 Task: Reply All to email with the signature Dorian Garcia with the subject 'Request for time off' from softage.1@softage.net with the message 'Could you provide me with a list of the project's critical success factors?'
Action: Mouse moved to (976, 166)
Screenshot: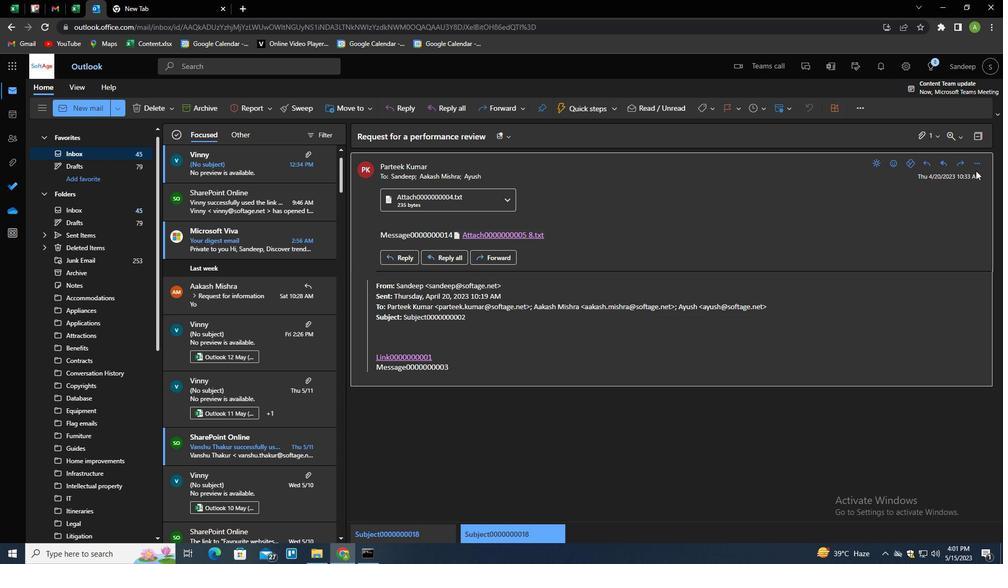 
Action: Mouse pressed left at (976, 166)
Screenshot: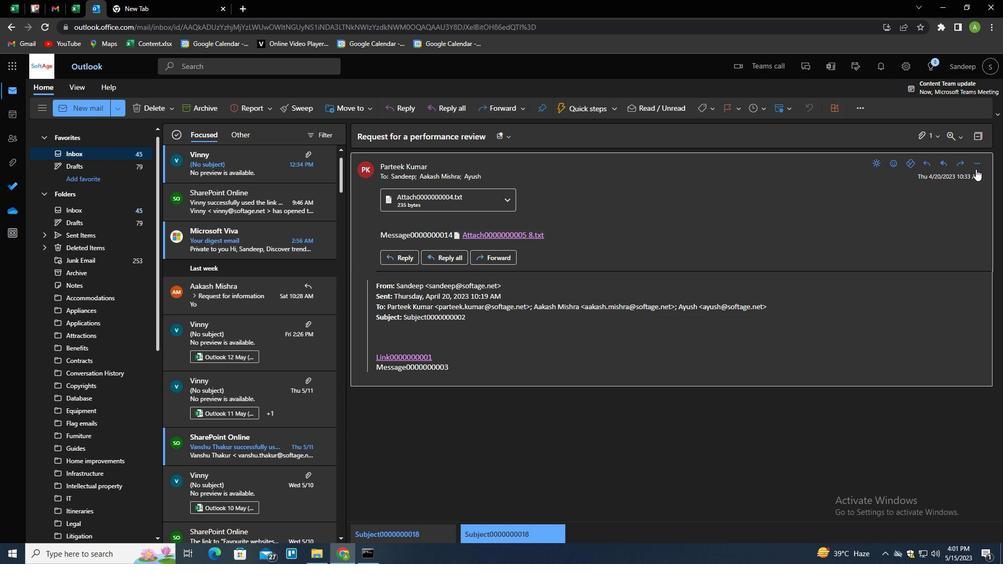 
Action: Mouse moved to (921, 195)
Screenshot: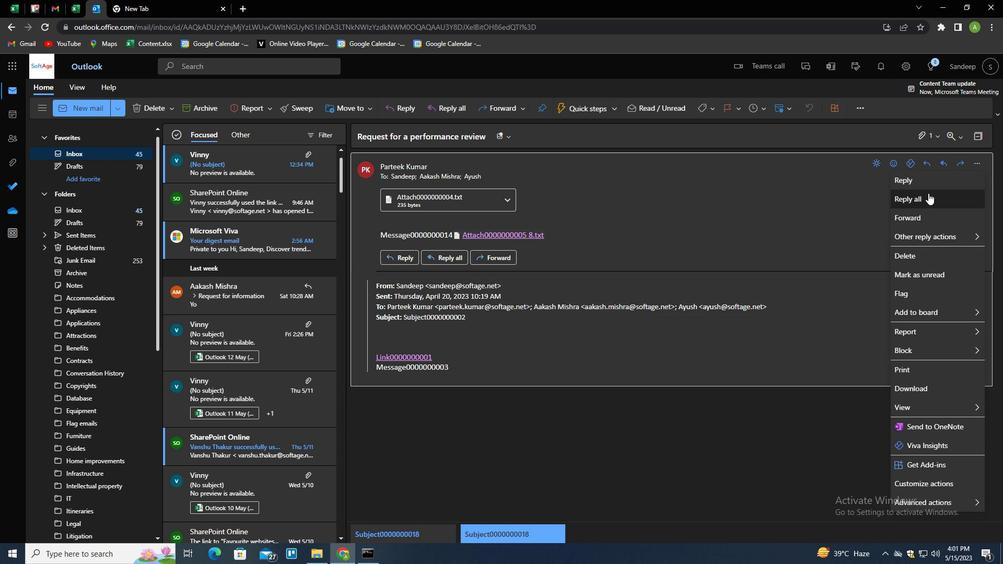 
Action: Mouse pressed left at (921, 195)
Screenshot: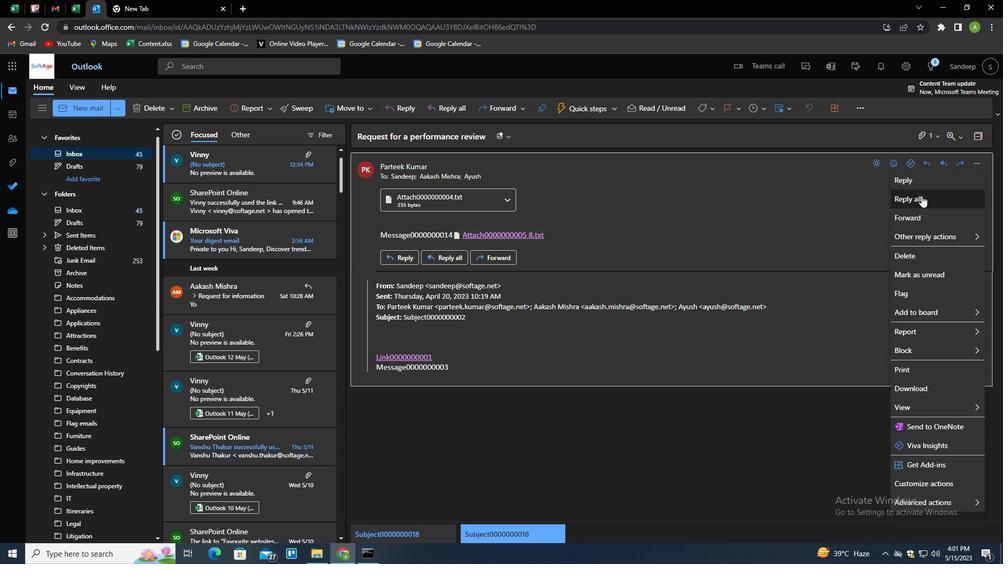 
Action: Mouse moved to (368, 297)
Screenshot: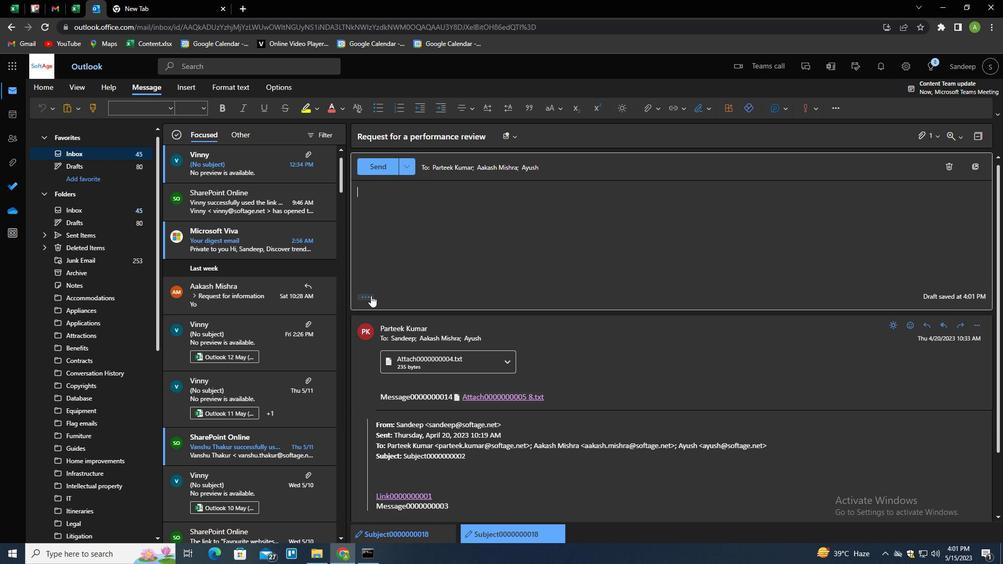 
Action: Mouse pressed left at (368, 297)
Screenshot: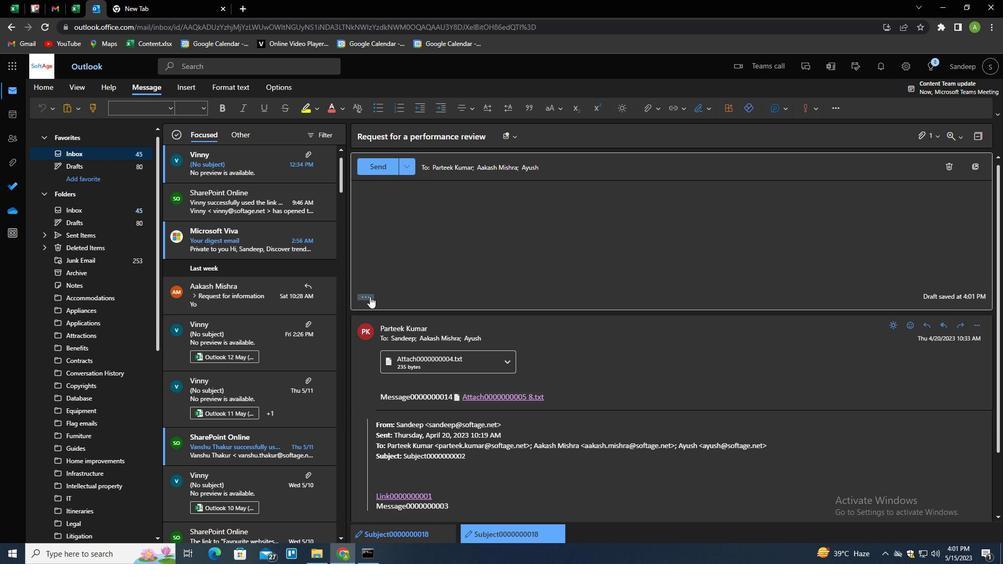 
Action: Mouse moved to (700, 114)
Screenshot: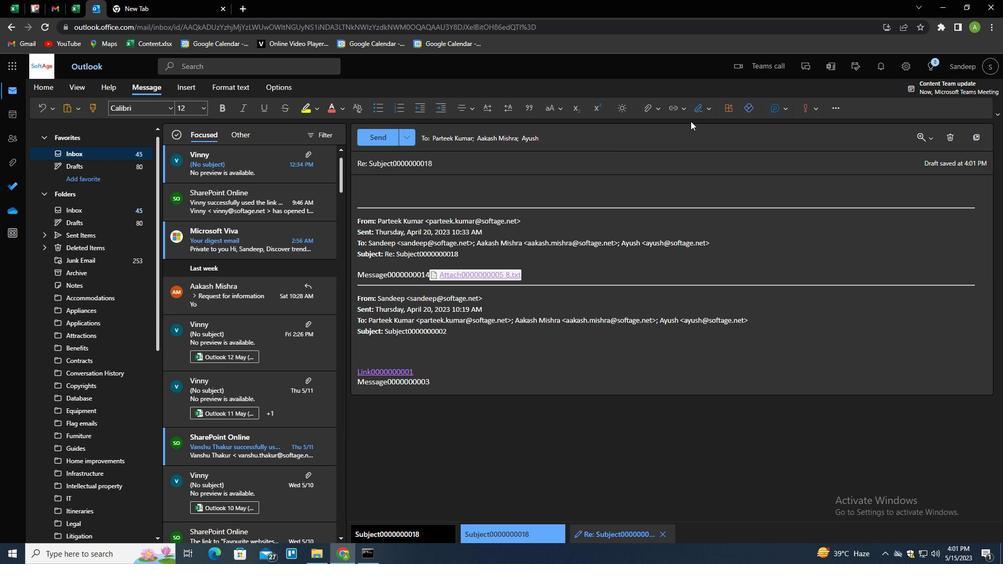 
Action: Mouse pressed left at (700, 114)
Screenshot: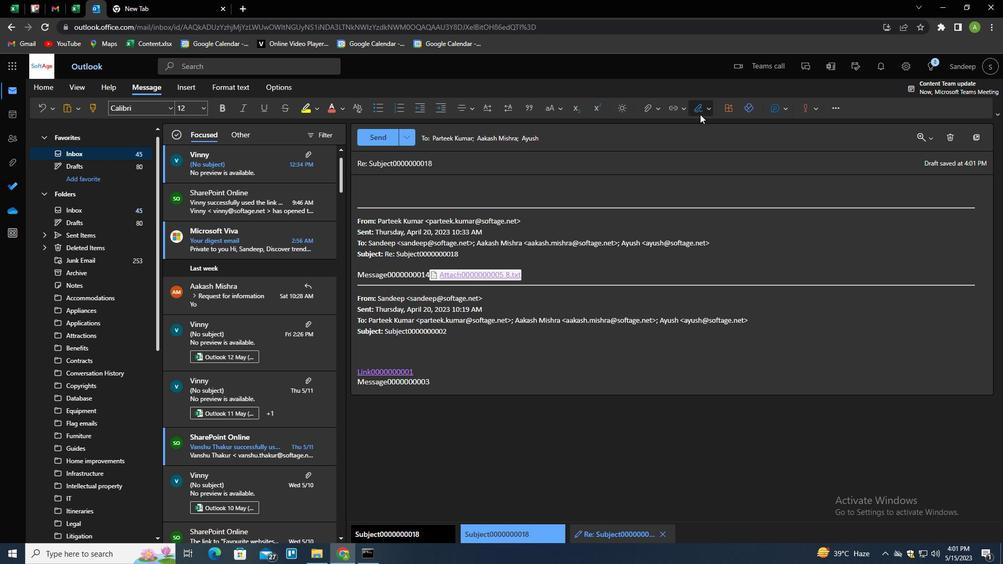
Action: Mouse moved to (684, 149)
Screenshot: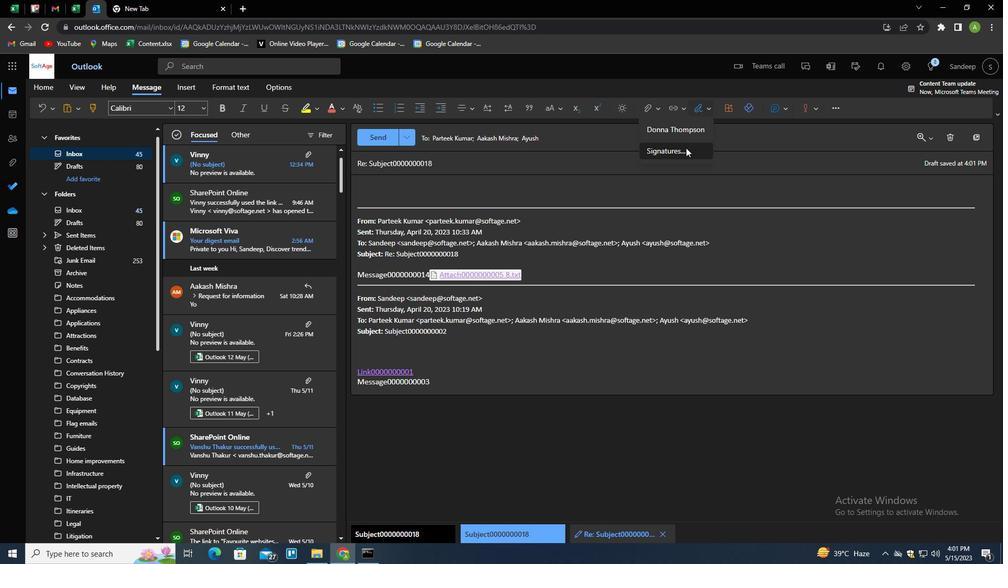 
Action: Mouse pressed left at (684, 149)
Screenshot: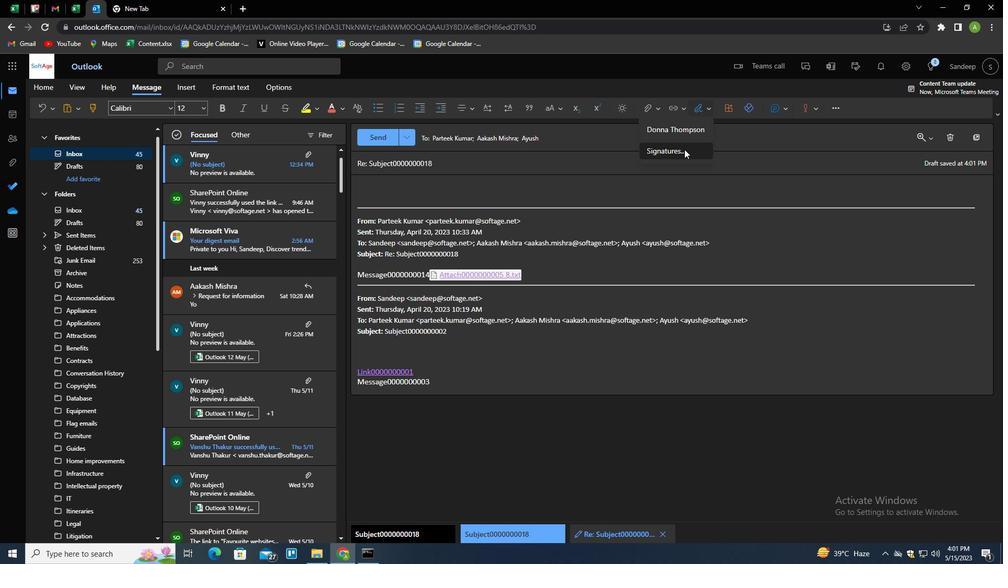
Action: Mouse moved to (703, 188)
Screenshot: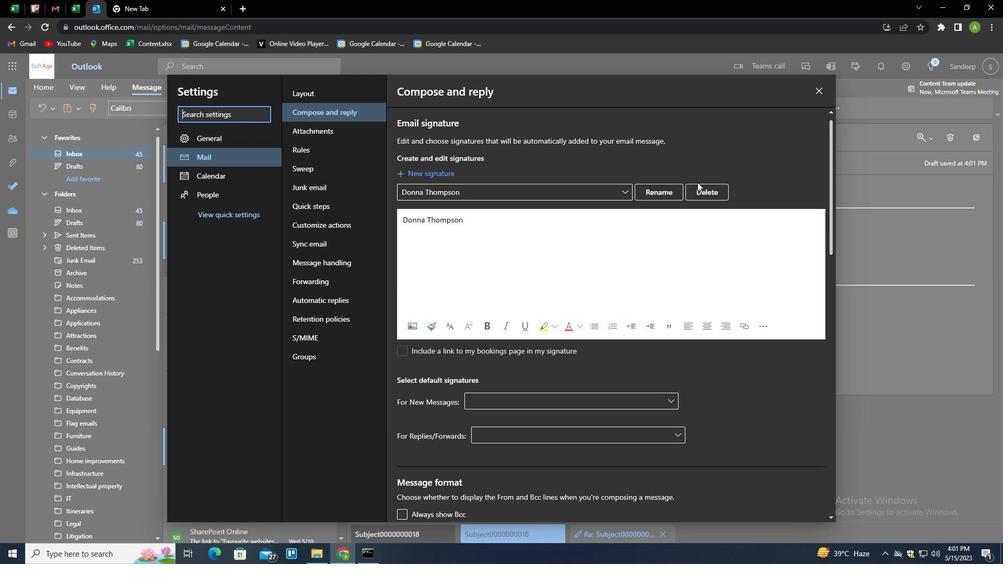
Action: Mouse pressed left at (703, 188)
Screenshot: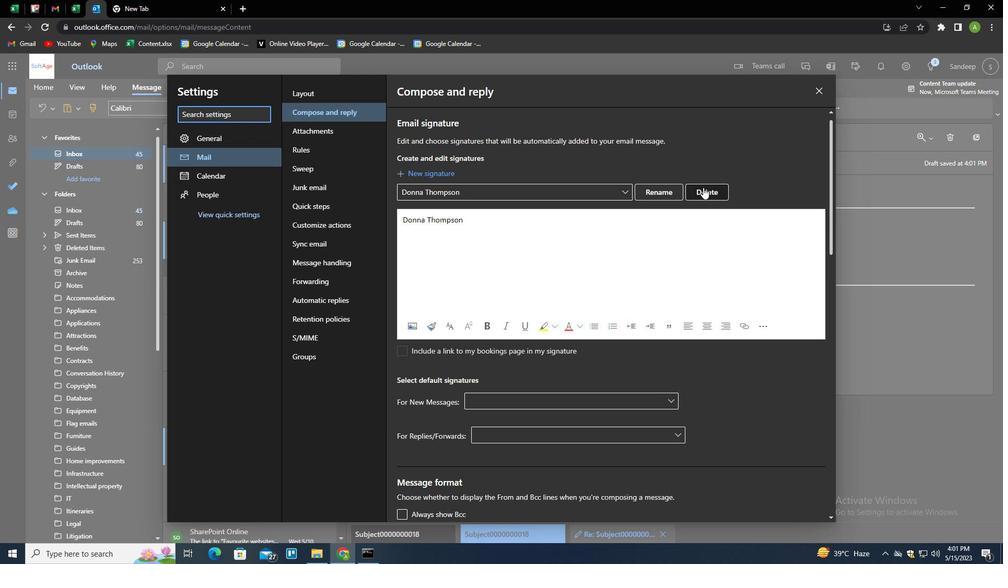
Action: Mouse moved to (695, 190)
Screenshot: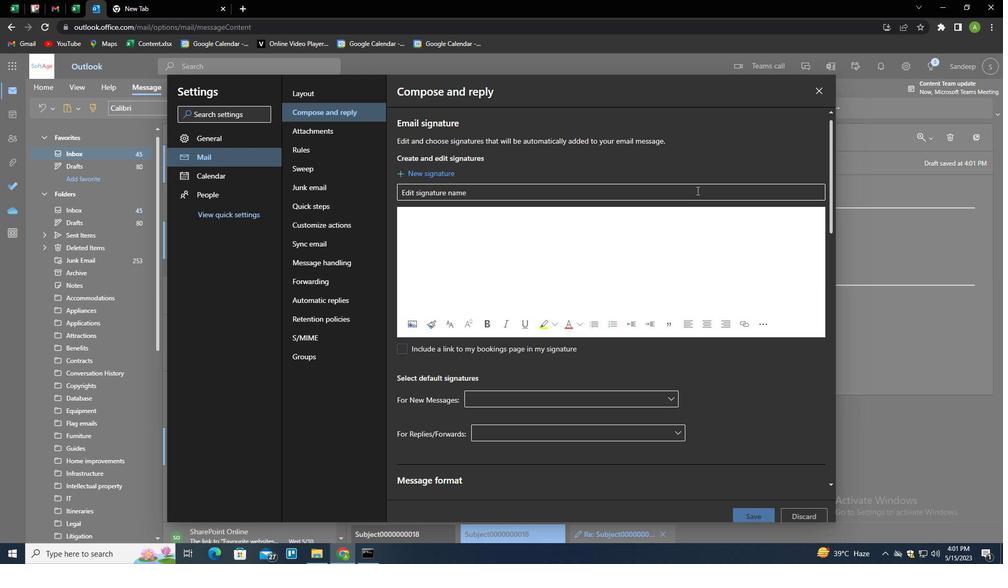 
Action: Mouse pressed left at (695, 190)
Screenshot: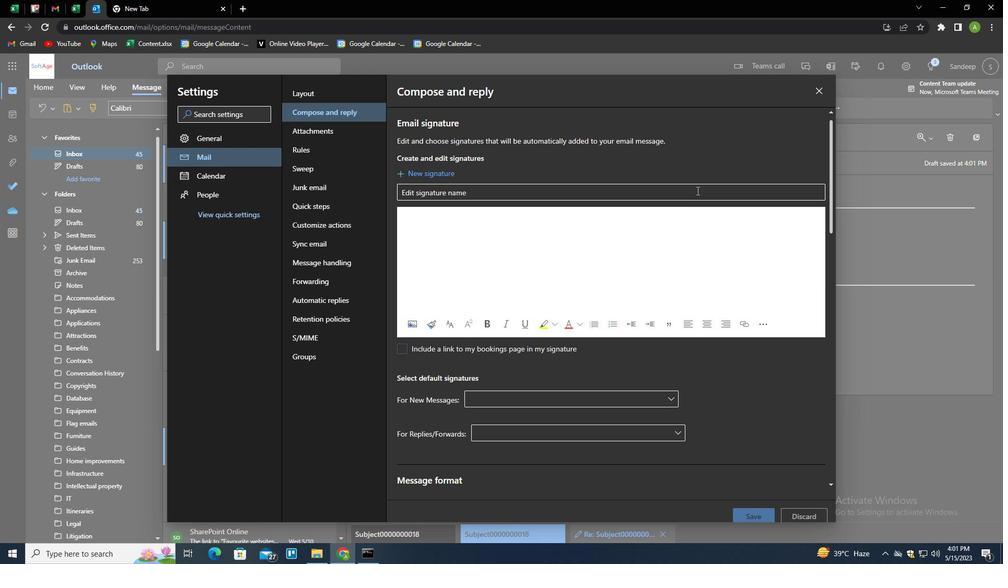 
Action: Mouse moved to (695, 190)
Screenshot: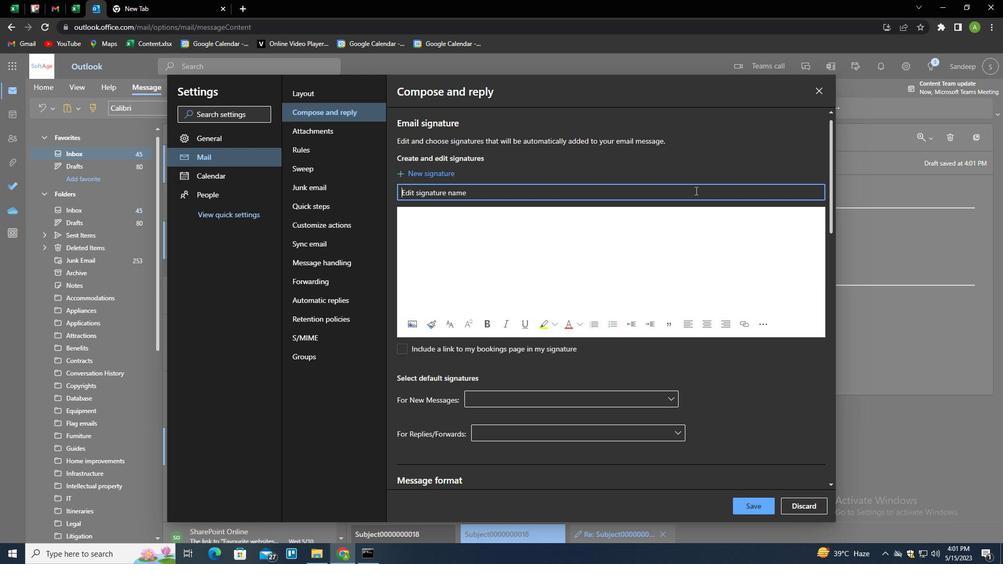 
Action: Key pressed <Key.shift><Key.shift>DORIAN<Key.space><Key.shift>GARCIA<Key.tab><Key.shift>DORIAN<Key.space><Key.shift>GARCIA
Screenshot: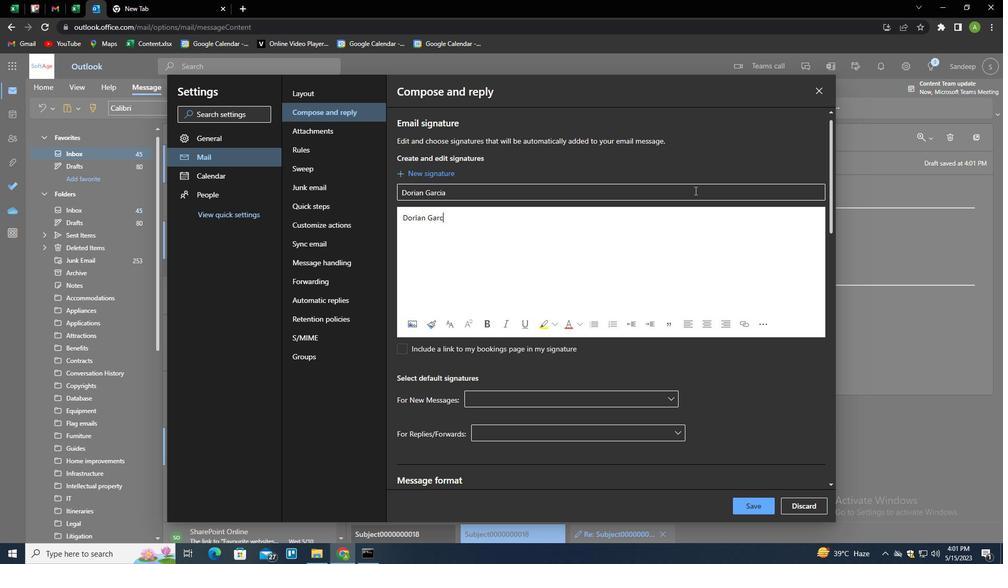 
Action: Mouse moved to (763, 503)
Screenshot: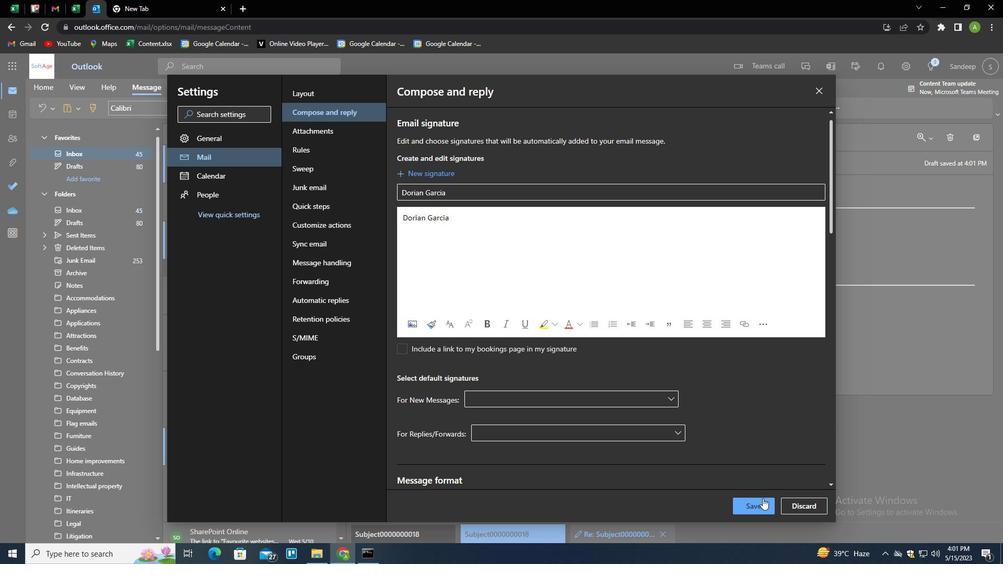 
Action: Mouse pressed left at (763, 503)
Screenshot: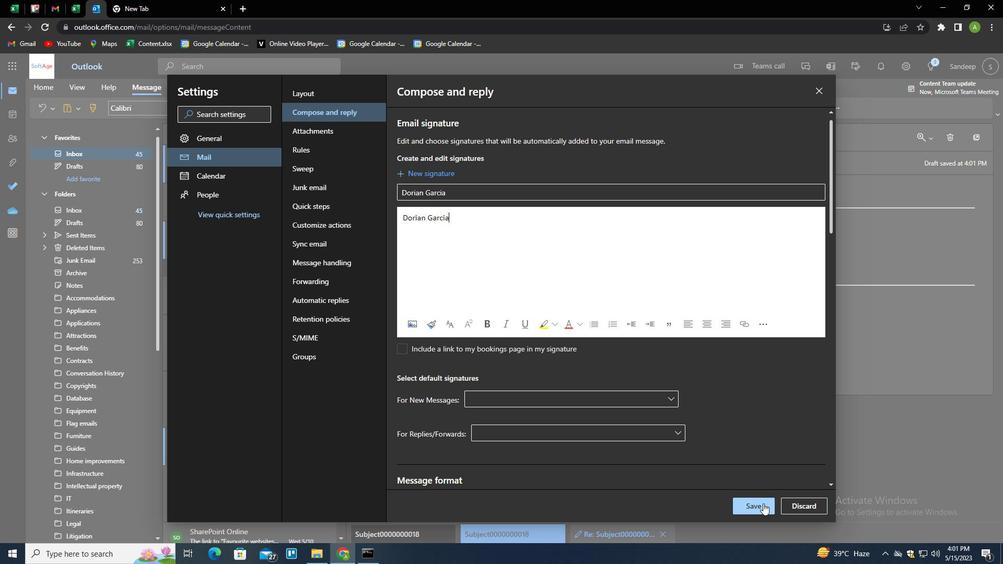 
Action: Mouse moved to (874, 246)
Screenshot: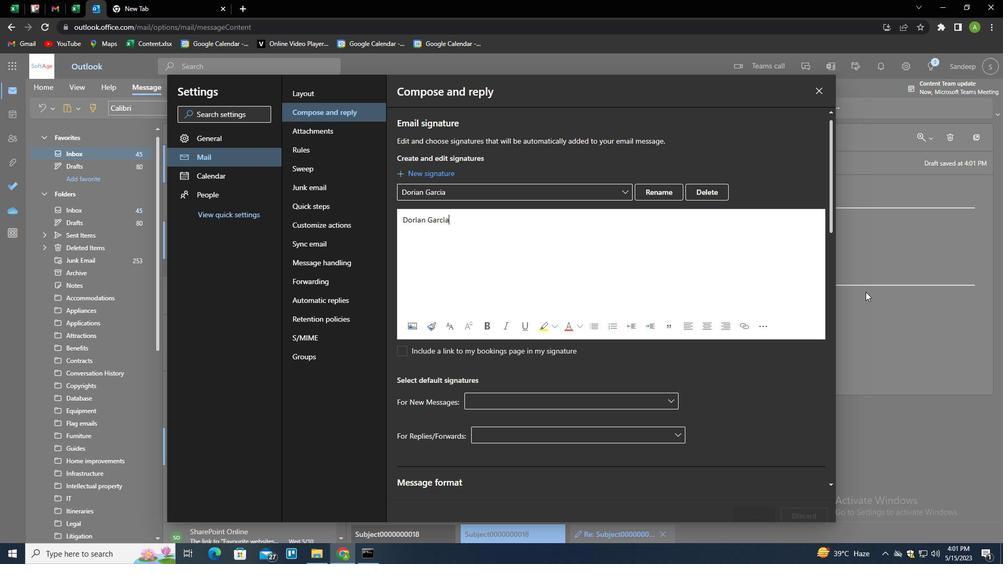
Action: Mouse pressed left at (874, 246)
Screenshot: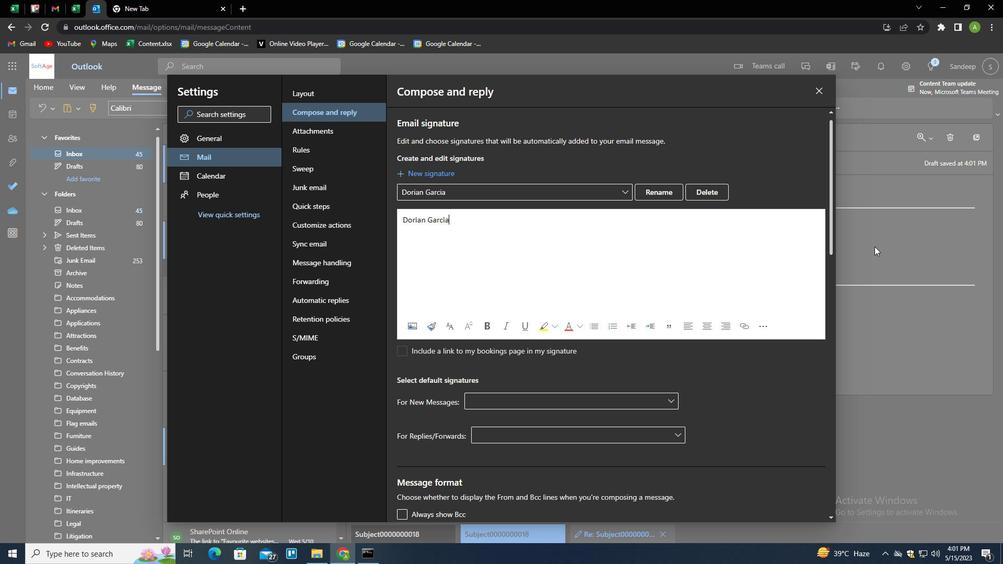 
Action: Mouse moved to (709, 110)
Screenshot: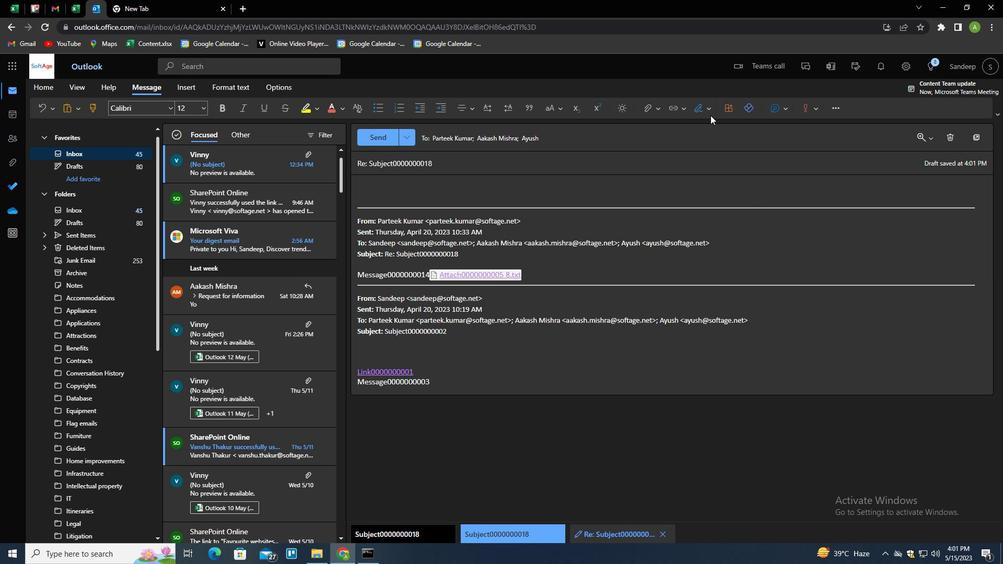 
Action: Mouse pressed left at (709, 110)
Screenshot: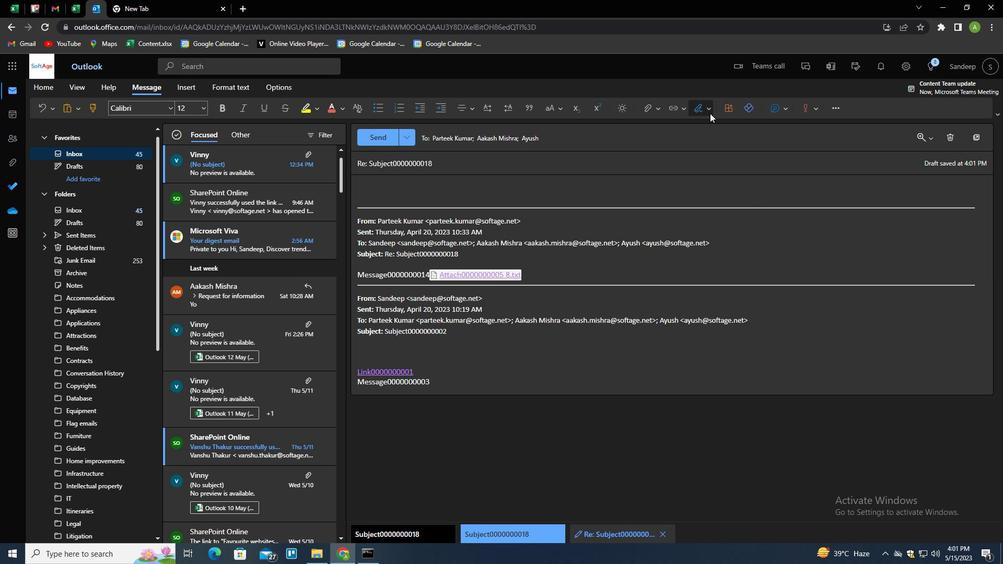 
Action: Mouse moved to (695, 128)
Screenshot: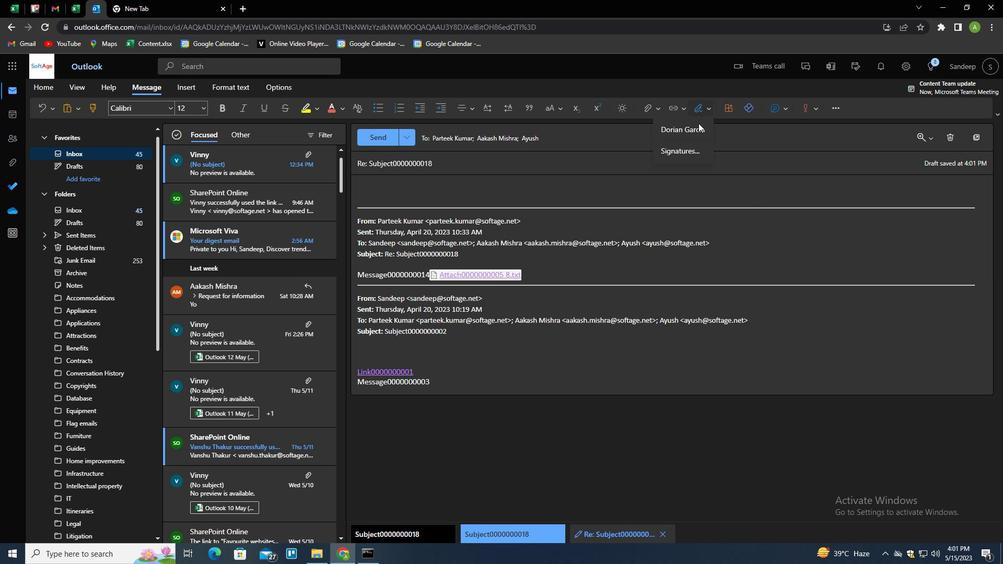 
Action: Mouse pressed left at (695, 128)
Screenshot: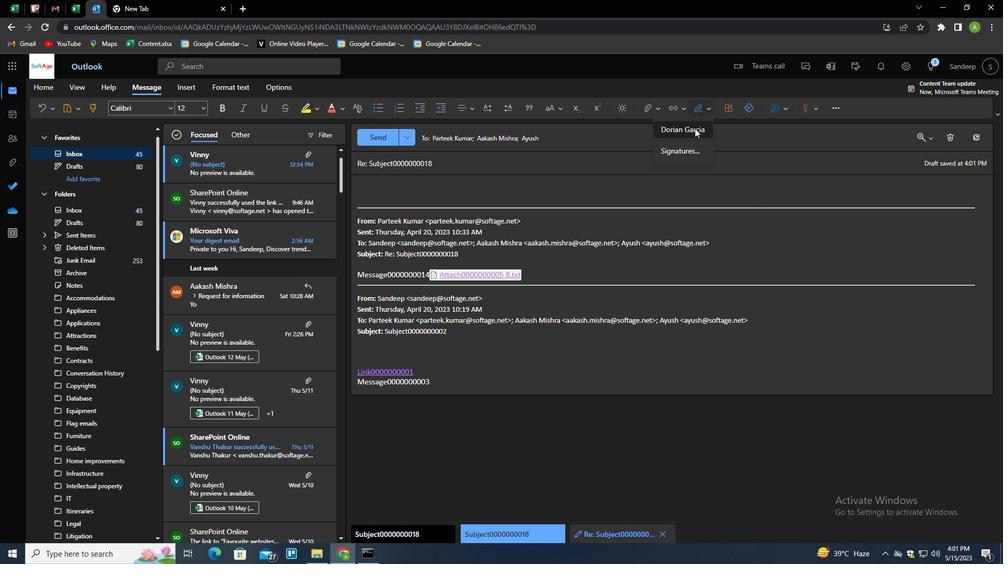 
Action: Mouse moved to (397, 167)
Screenshot: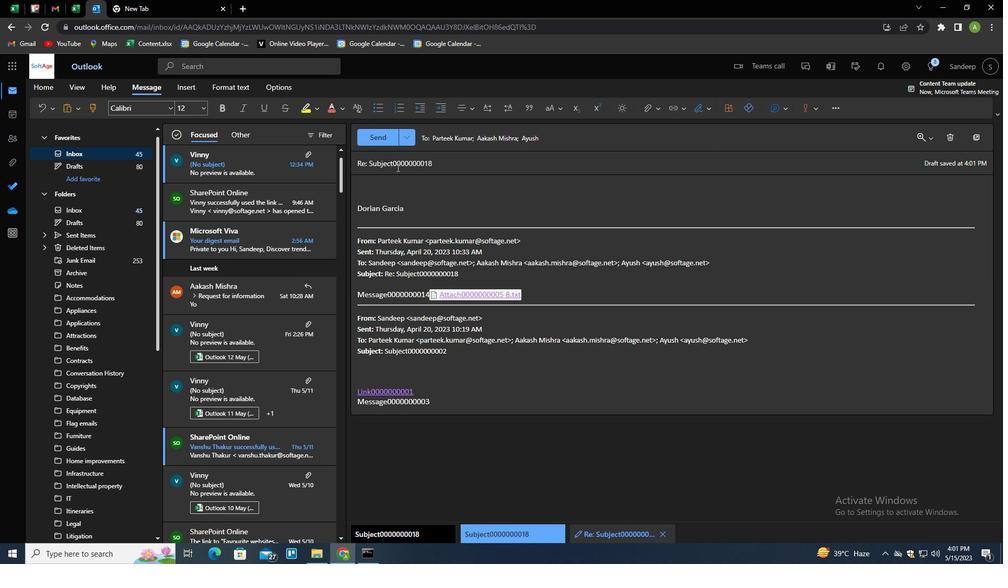 
Action: Mouse pressed left at (397, 167)
Screenshot: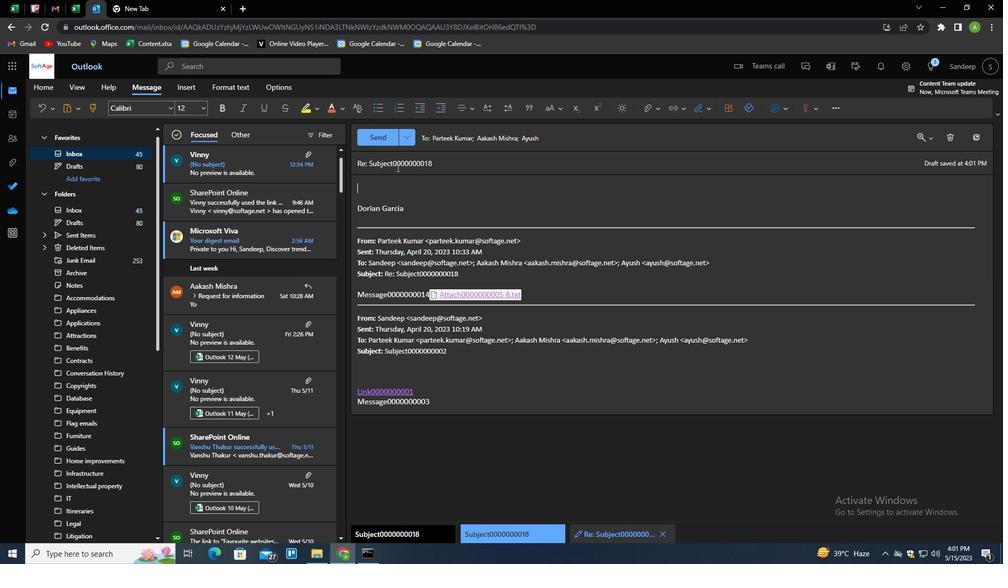 
Action: Mouse pressed left at (397, 167)
Screenshot: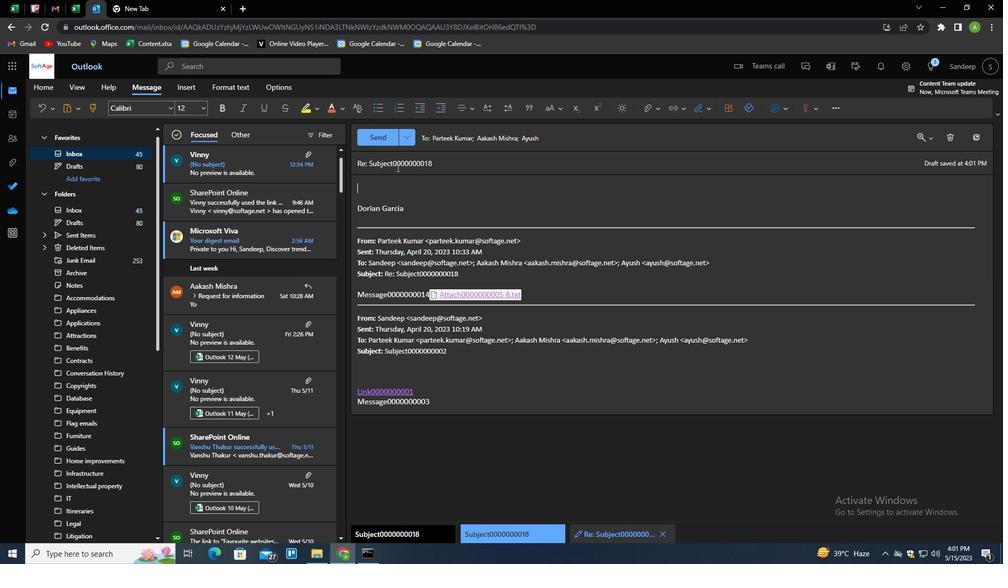 
Action: Mouse pressed left at (397, 167)
Screenshot: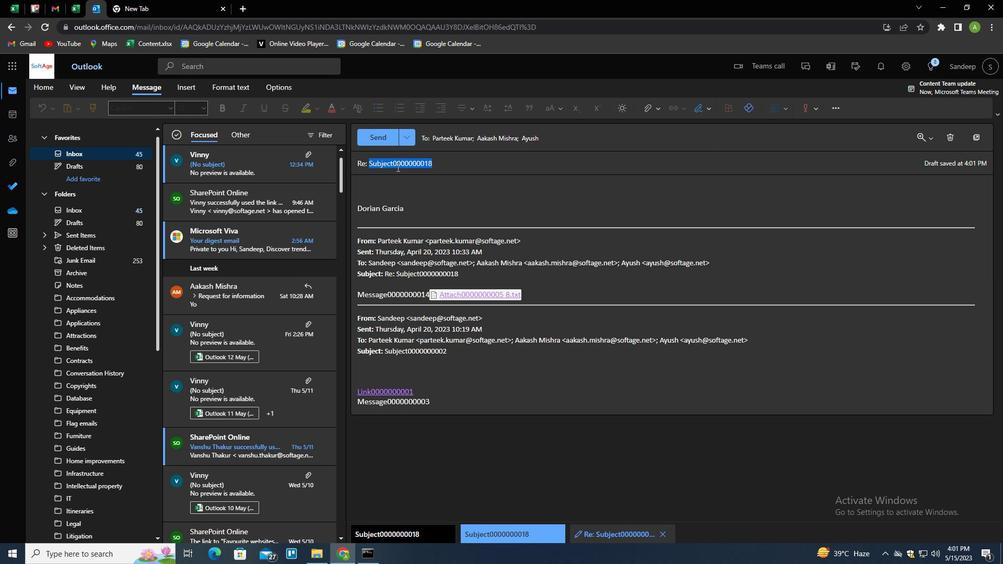 
Action: Mouse pressed left at (397, 167)
Screenshot: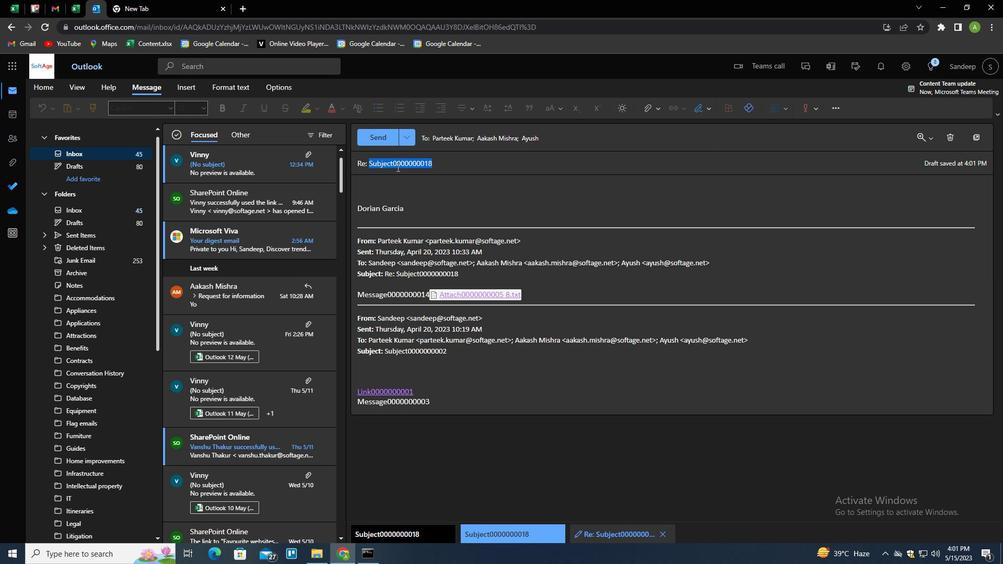 
Action: Mouse pressed left at (397, 167)
Screenshot: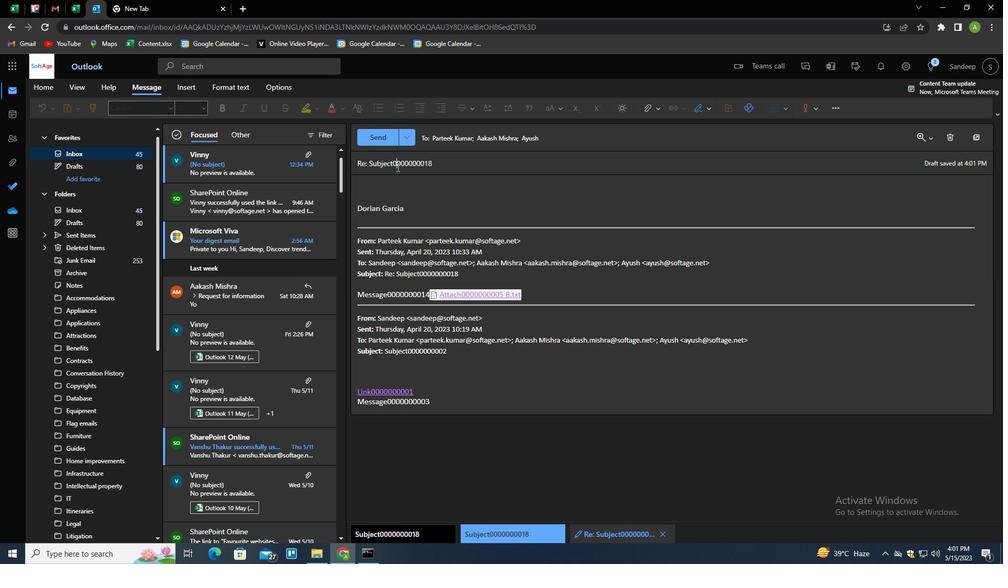 
Action: Key pressed <Key.shift>REQUEST<Key.space>FOR<Key.space>TIME<Key.space>OFF<Key.tab><Key.shift>COULD<Key.space>YOU<Key.space>PROVIDE<Key.space>ME<Key.space>WITH<Key.space>A<Key.space>IST<Key.backspace><Key.backspace><Key.backspace>LIST<Key.space>OF<Key.space>THE<Key.space>PROJECT;S<Key.backspace><Key.backspace>'S<Key.space>VR<Key.backspace><Key.backspace>CRITICAL<Key.space>SUCCESS<Key.space>FACTORS<Key.shift>?
Screenshot: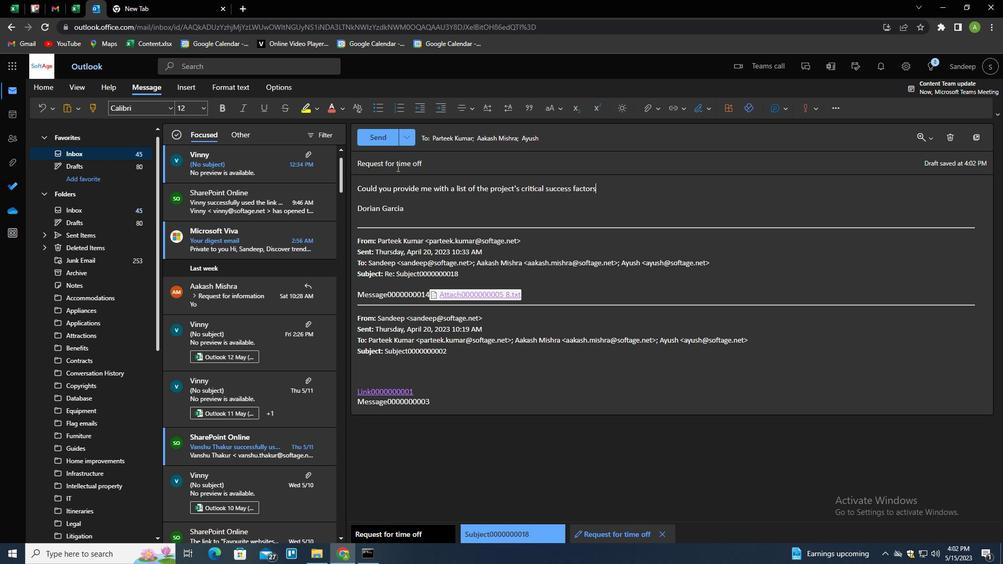 
Action: Mouse moved to (384, 143)
Screenshot: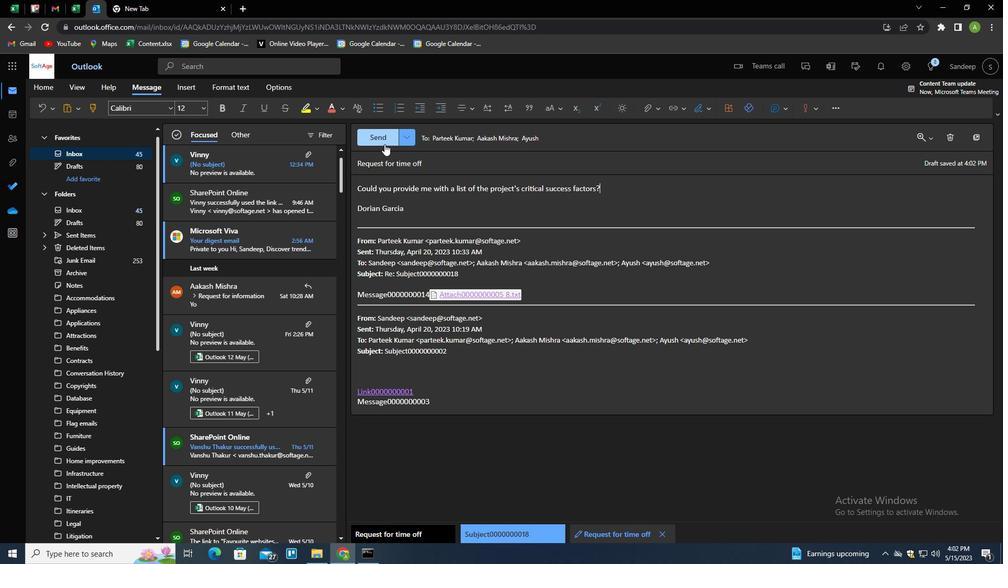 
Action: Mouse pressed left at (384, 143)
Screenshot: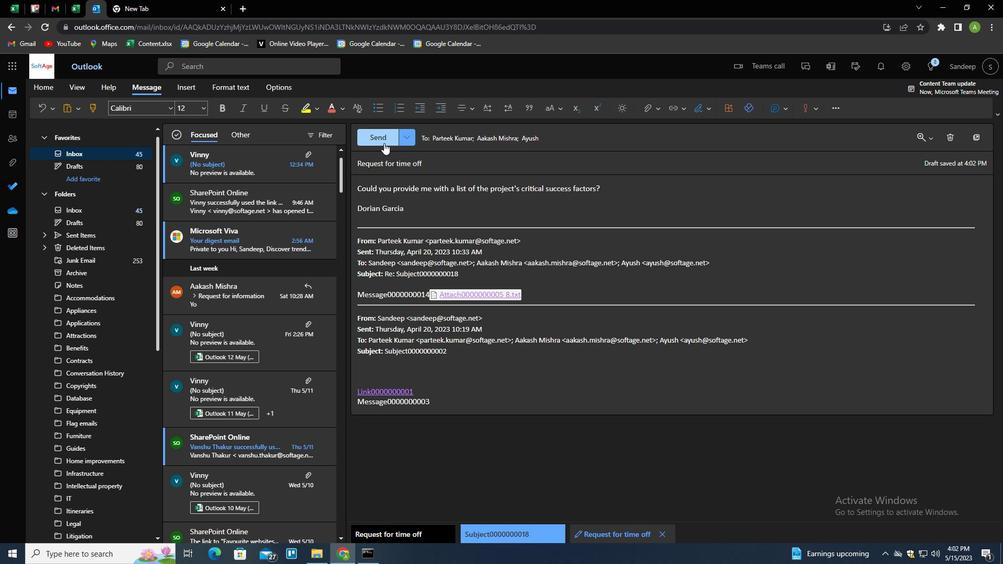 
